 Task: For heading Use Merriweather with light red berry 1 colour & Underline.  font size for heading18,  'Change the font style of data to'Nunito and font size to 9,  Change the alignment of both headline & data to Align right In the sheet  auditingWeeklySales_Report
Action: Mouse moved to (126, 123)
Screenshot: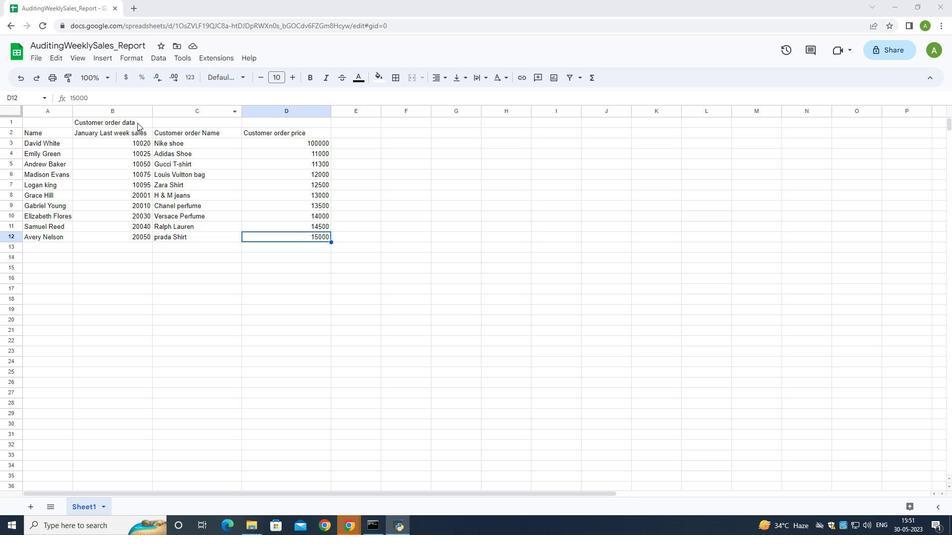 
Action: Mouse pressed left at (126, 123)
Screenshot: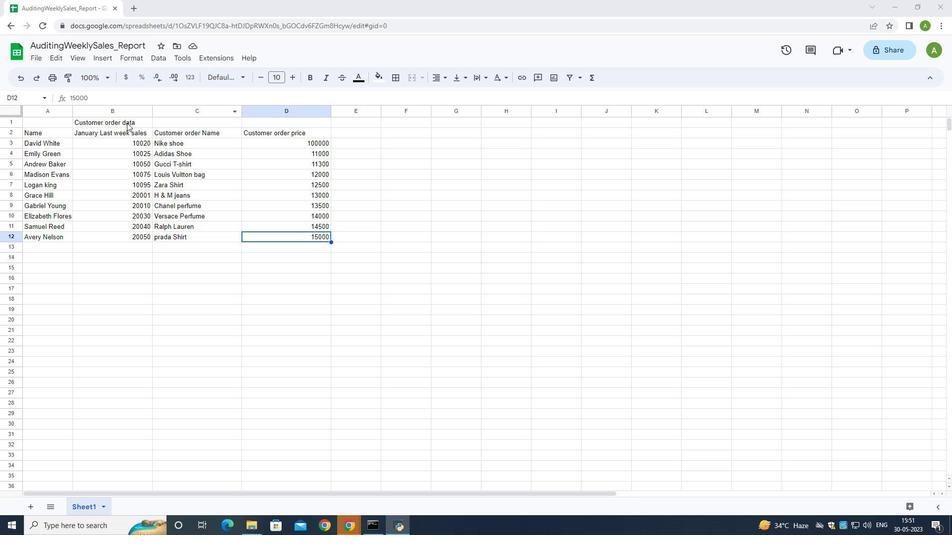 
Action: Mouse moved to (222, 74)
Screenshot: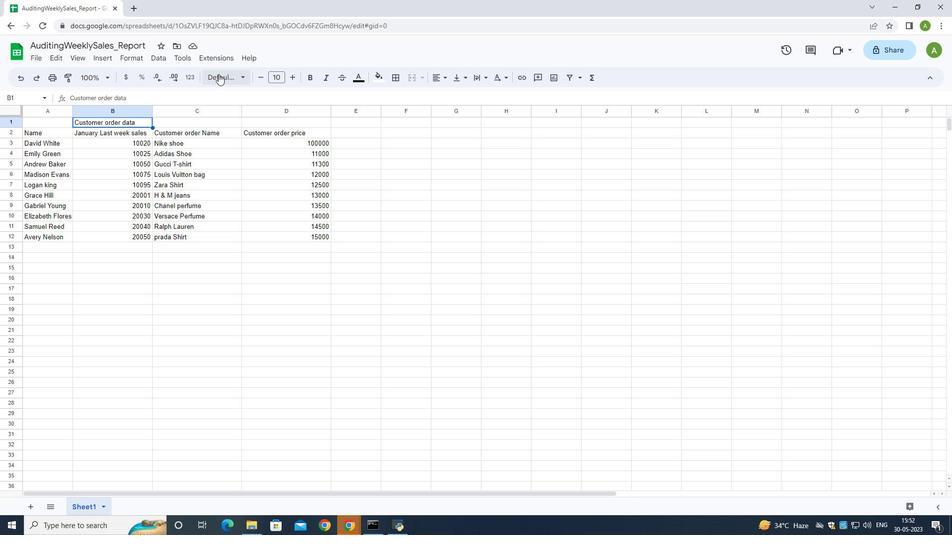 
Action: Mouse pressed left at (222, 74)
Screenshot: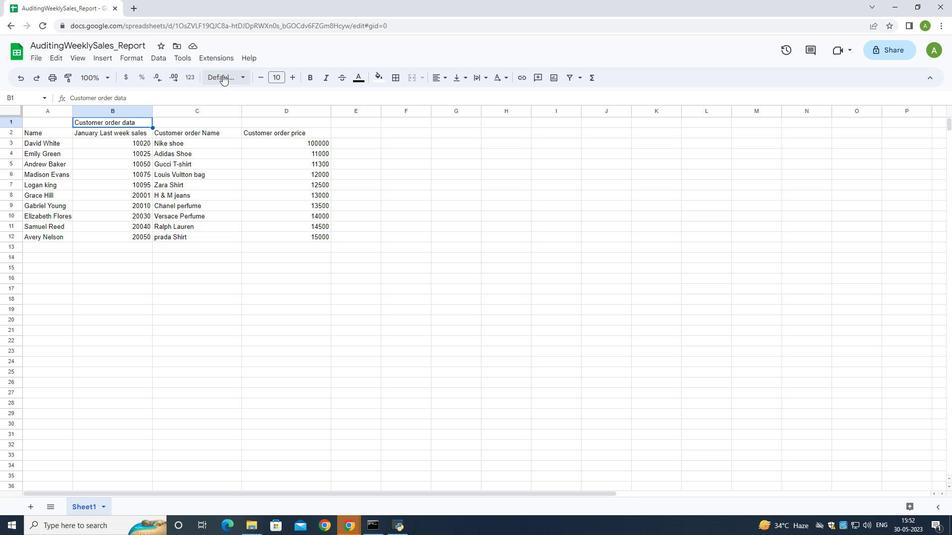 
Action: Mouse moved to (258, 309)
Screenshot: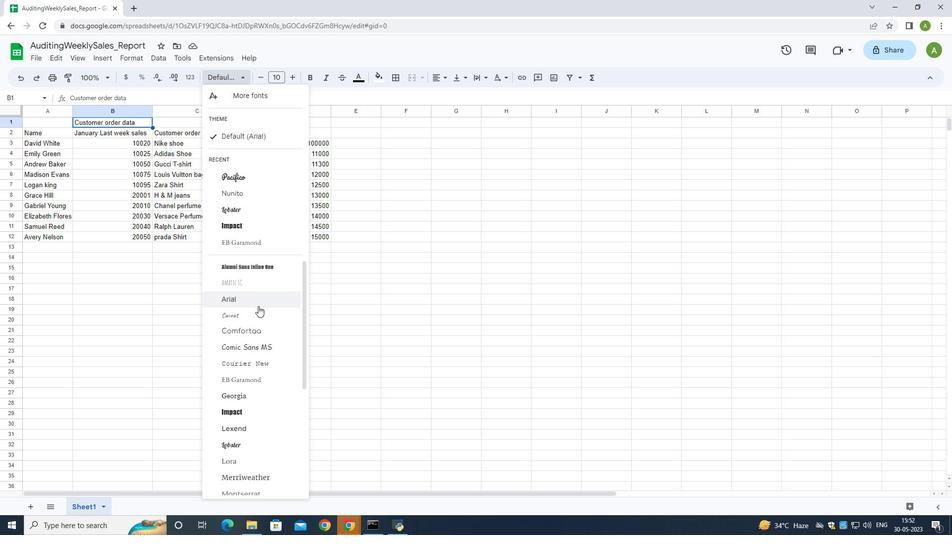 
Action: Mouse scrolled (258, 309) with delta (0, 0)
Screenshot: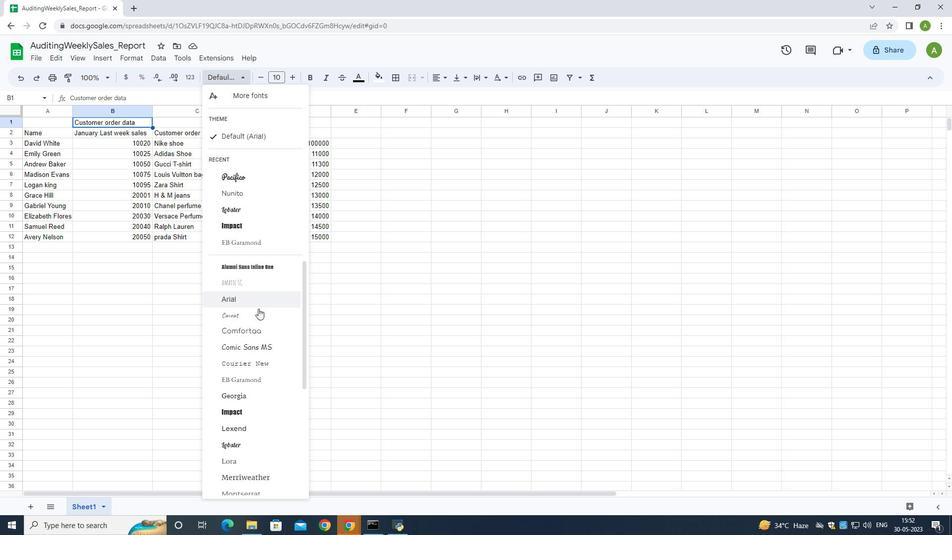 
Action: Mouse moved to (264, 431)
Screenshot: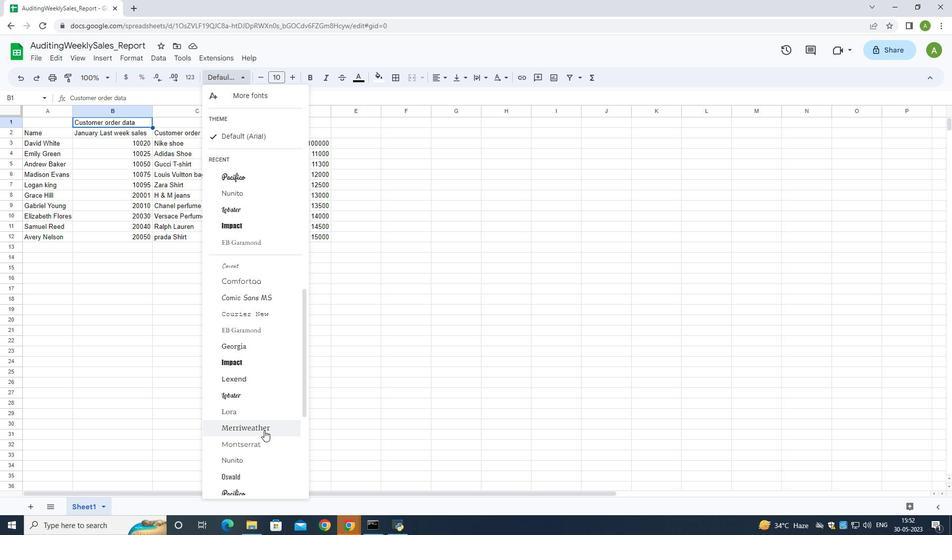 
Action: Mouse pressed left at (264, 431)
Screenshot: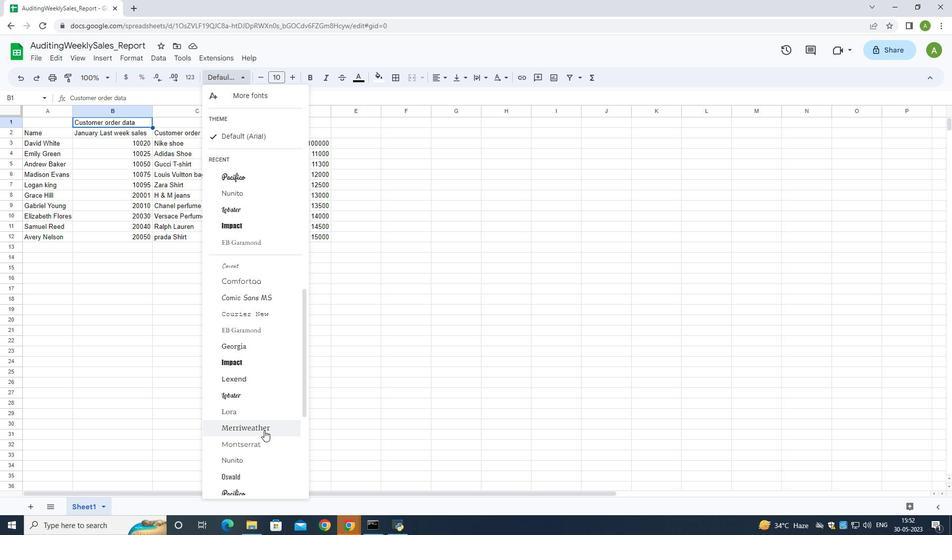 
Action: Mouse moved to (350, 79)
Screenshot: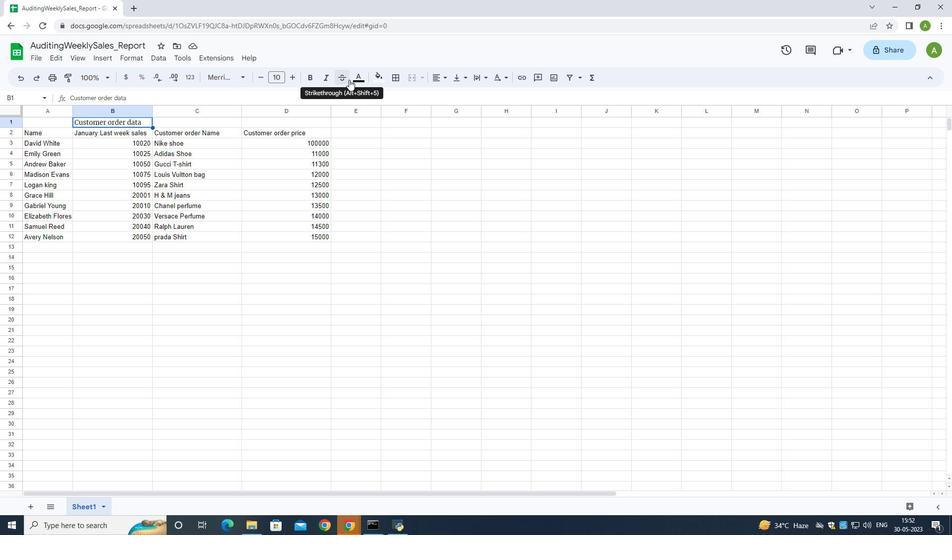 
Action: Mouse pressed left at (350, 79)
Screenshot: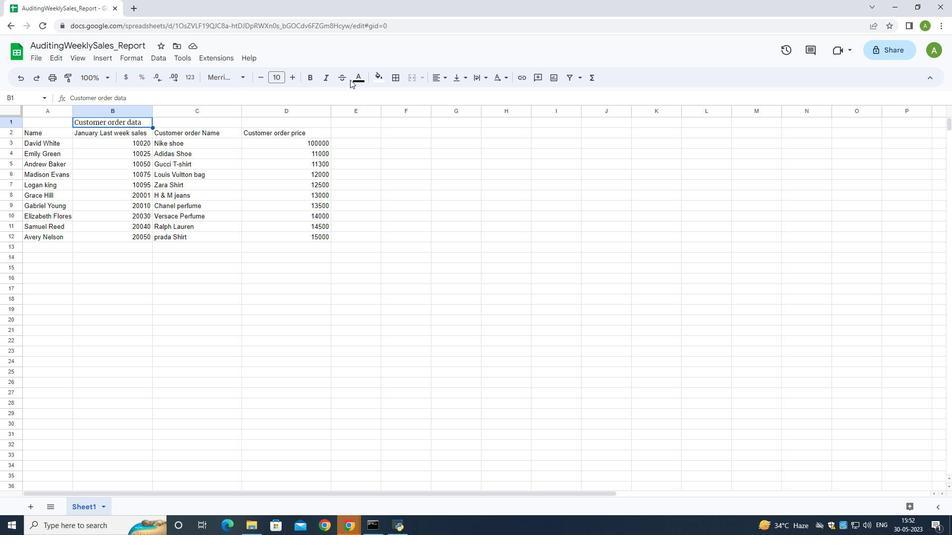 
Action: Mouse moved to (360, 82)
Screenshot: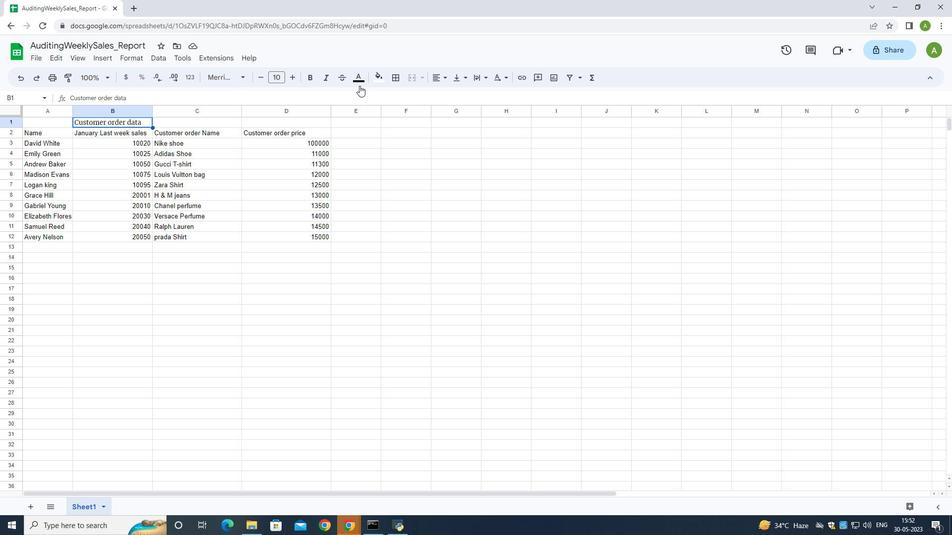 
Action: Mouse pressed left at (360, 82)
Screenshot: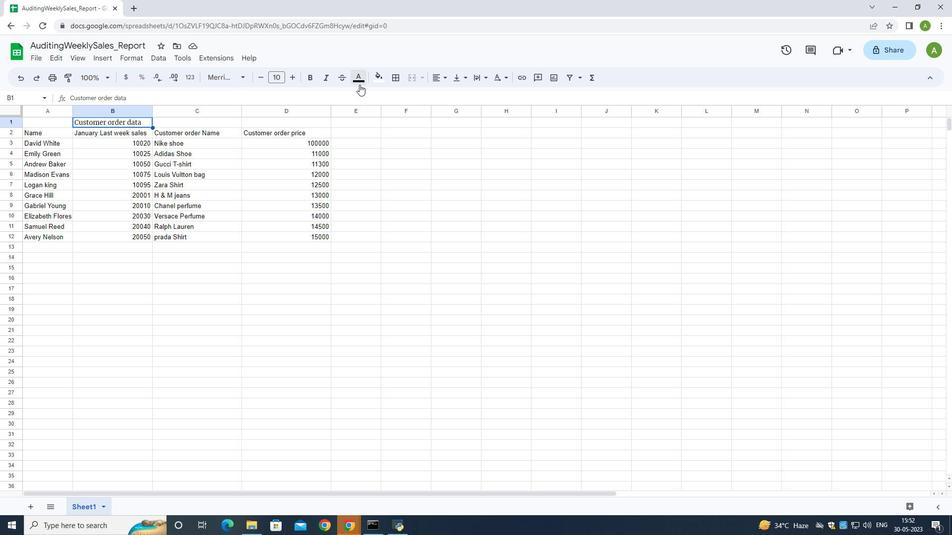 
Action: Mouse moved to (371, 158)
Screenshot: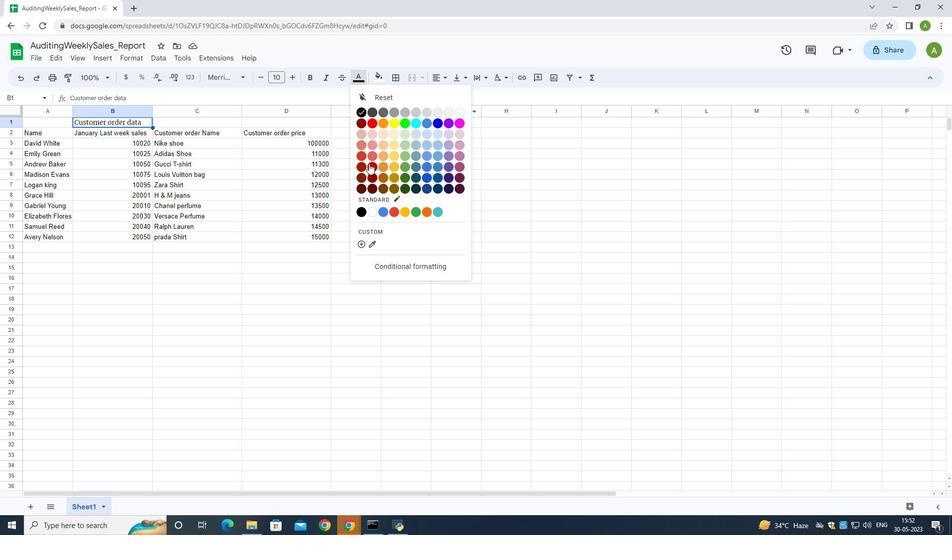 
Action: Mouse pressed left at (371, 158)
Screenshot: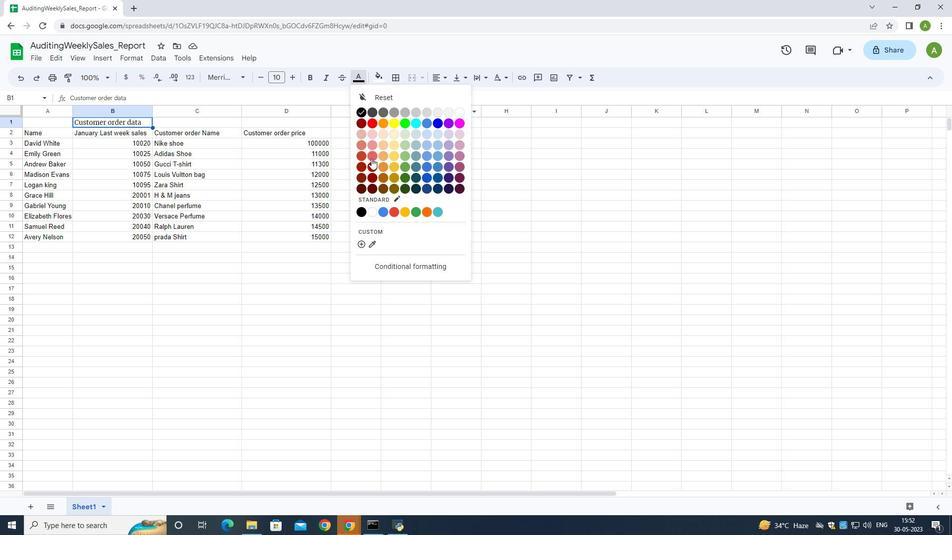 
Action: Mouse moved to (136, 57)
Screenshot: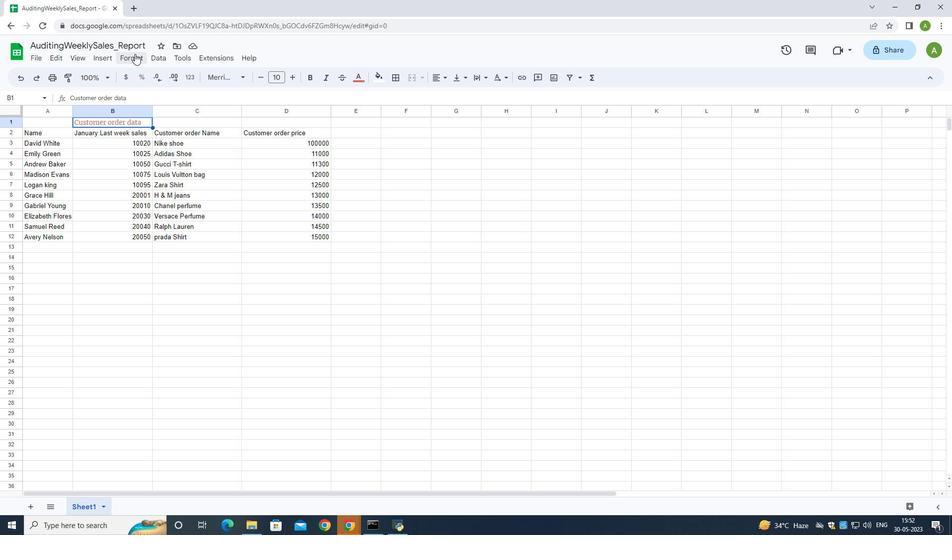 
Action: Mouse pressed left at (136, 57)
Screenshot: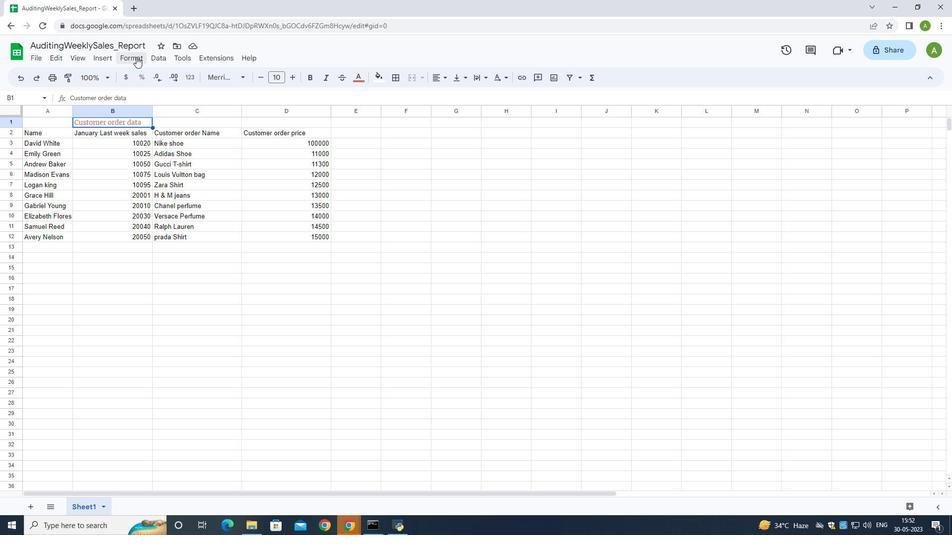 
Action: Mouse moved to (325, 149)
Screenshot: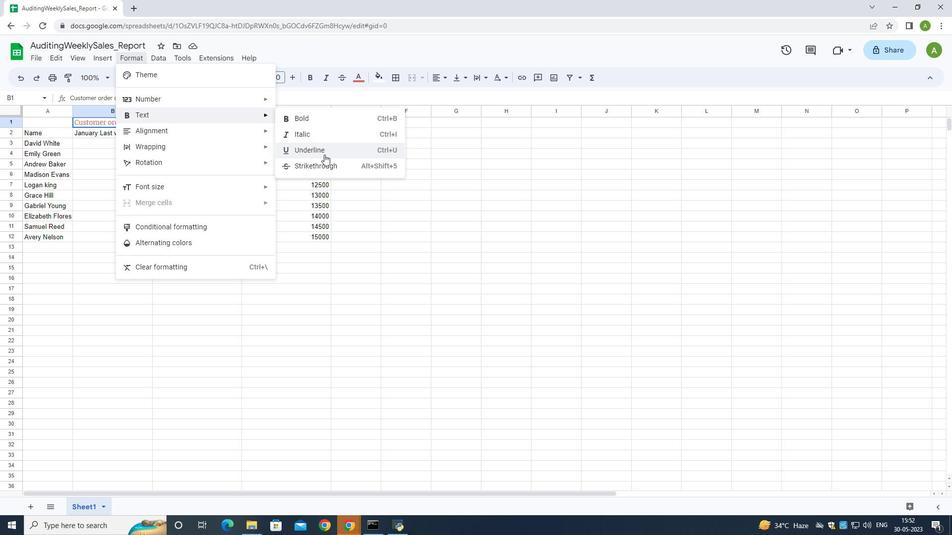 
Action: Mouse pressed left at (325, 149)
Screenshot: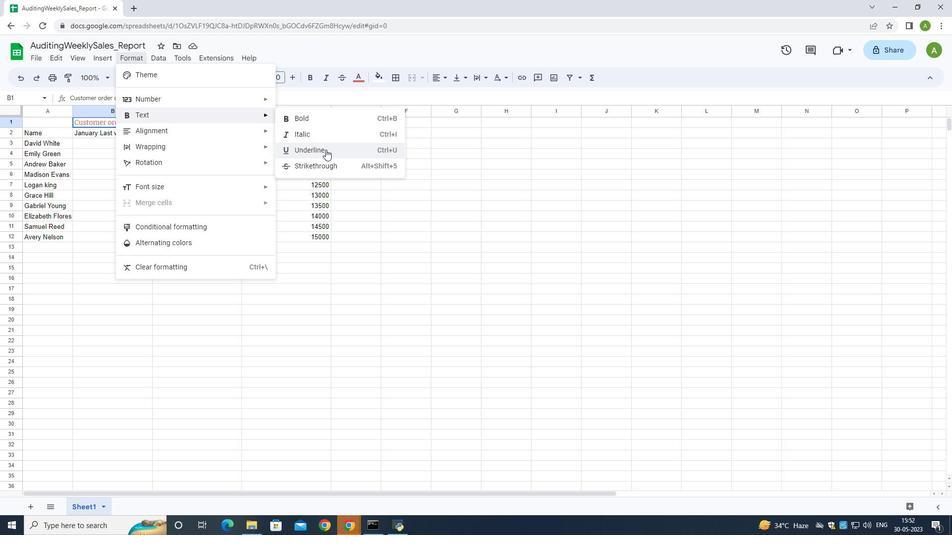 
Action: Mouse moved to (295, 75)
Screenshot: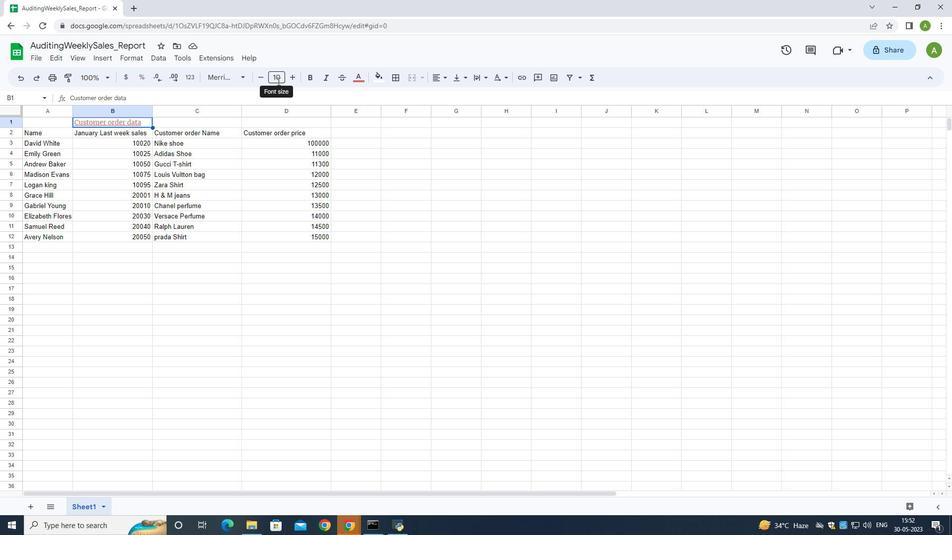 
Action: Mouse pressed left at (295, 75)
Screenshot: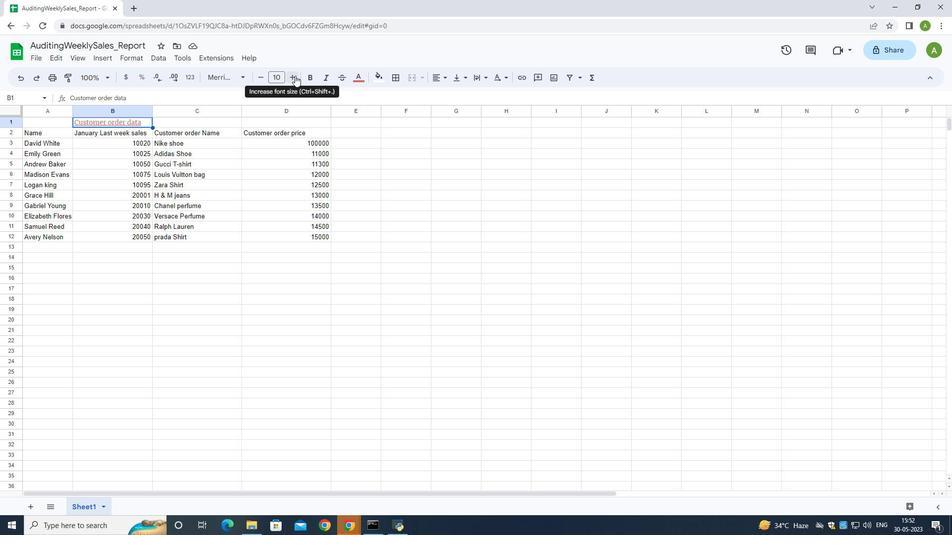 
Action: Mouse pressed left at (295, 75)
Screenshot: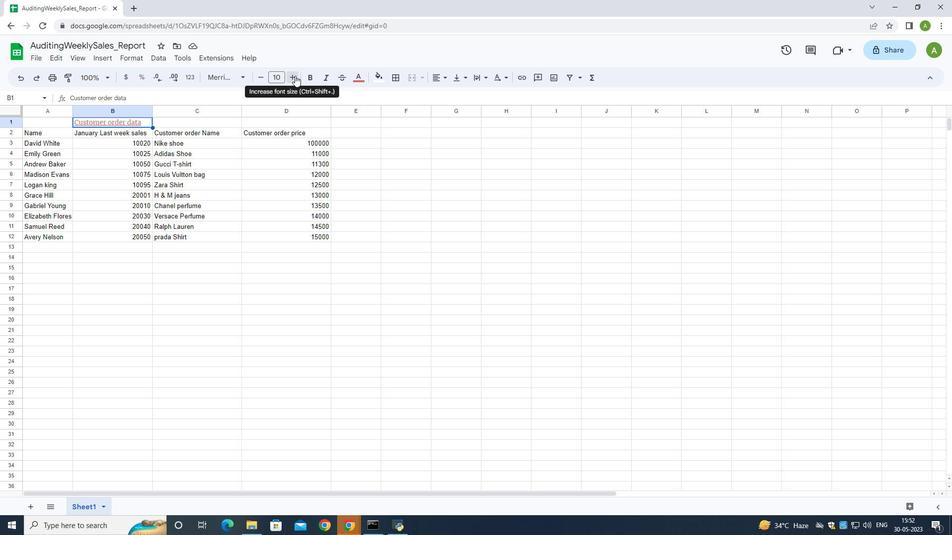 
Action: Mouse pressed left at (295, 75)
Screenshot: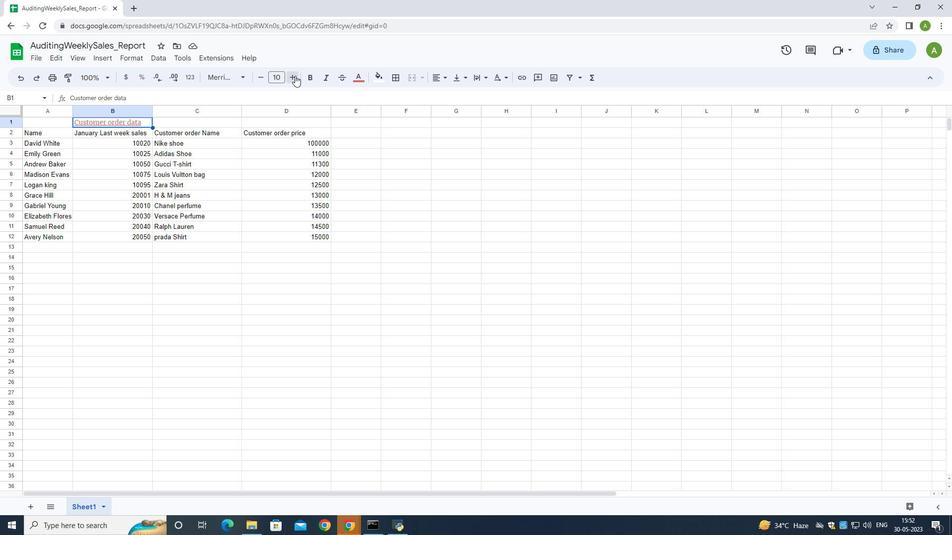 
Action: Mouse pressed left at (295, 75)
Screenshot: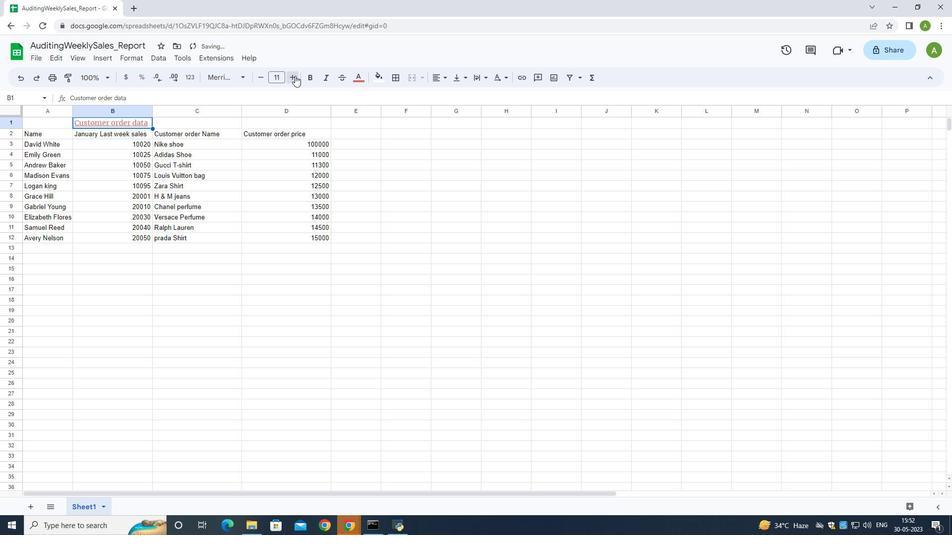 
Action: Mouse pressed left at (295, 75)
Screenshot: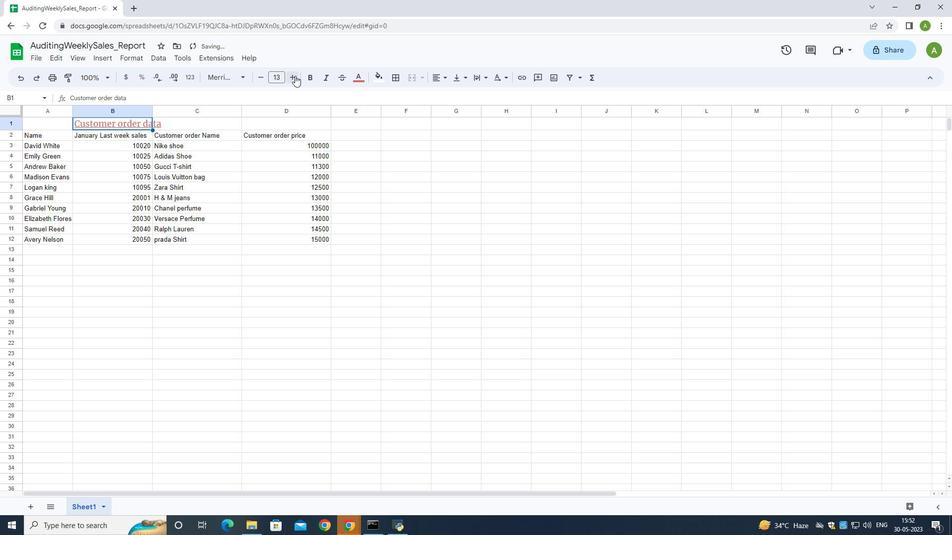 
Action: Mouse pressed left at (295, 75)
Screenshot: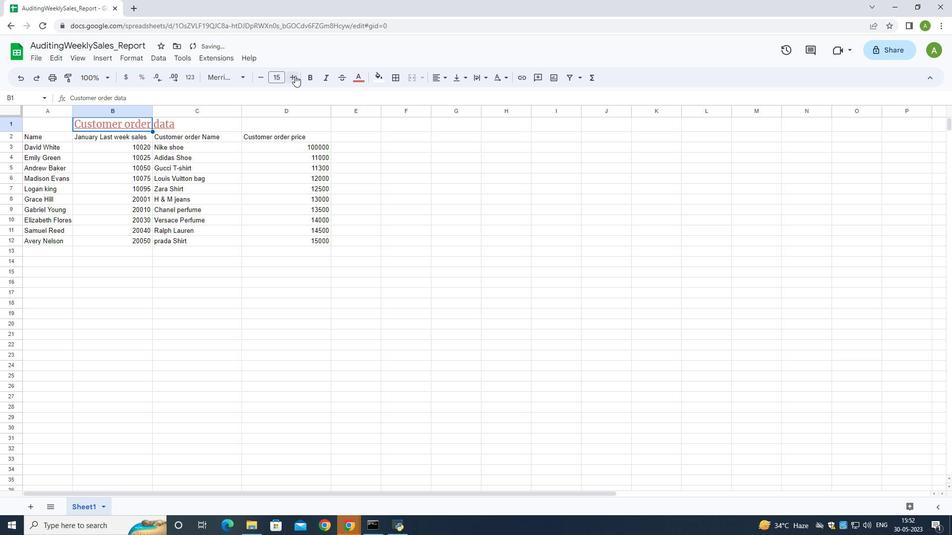 
Action: Mouse pressed left at (295, 75)
Screenshot: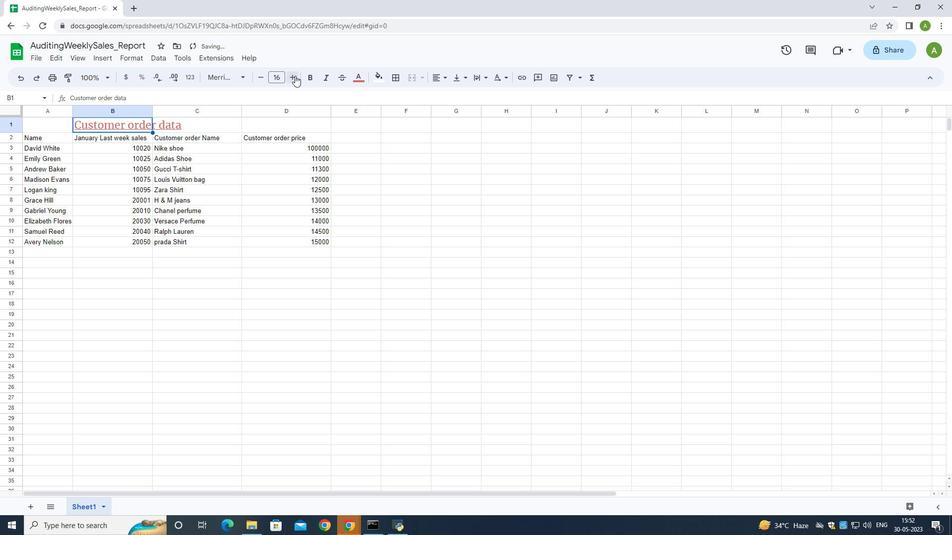 
Action: Mouse pressed left at (295, 75)
Screenshot: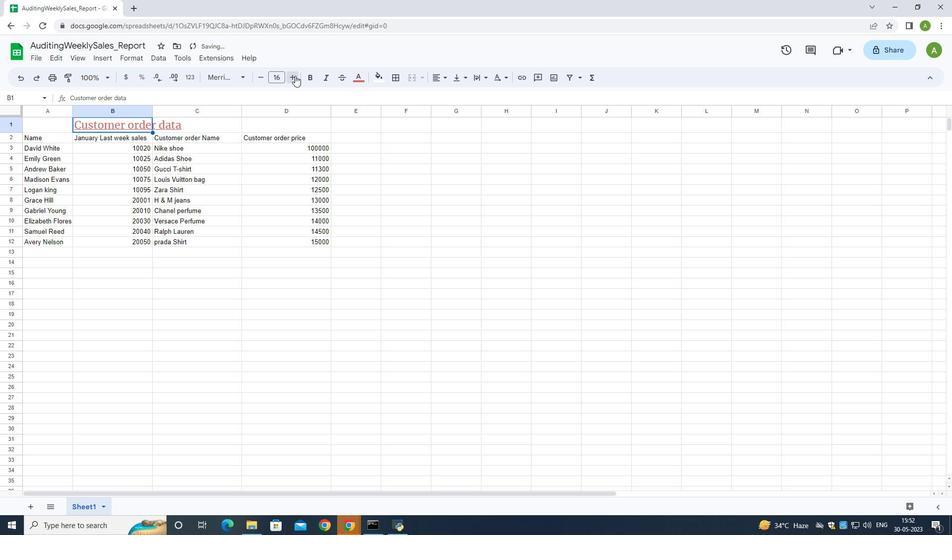 
Action: Mouse moved to (25, 137)
Screenshot: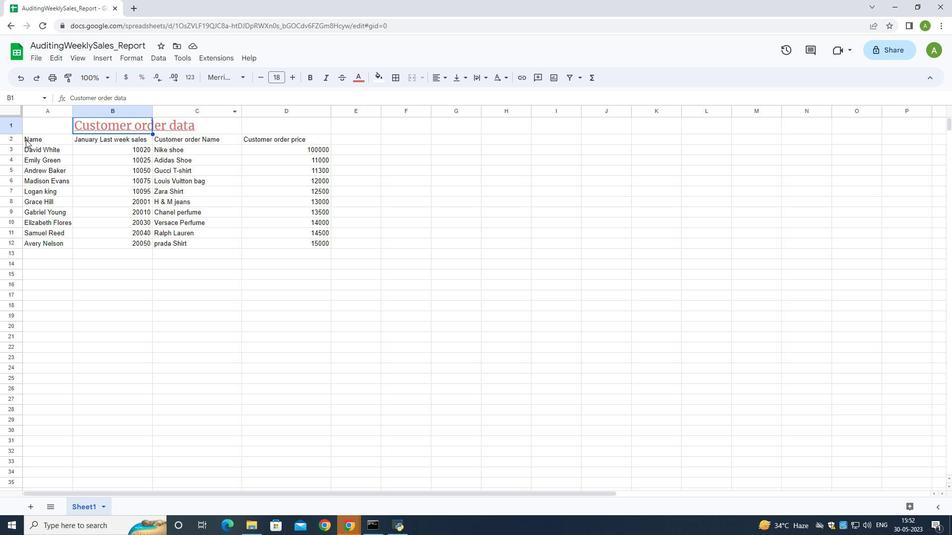 
Action: Mouse pressed left at (25, 137)
Screenshot: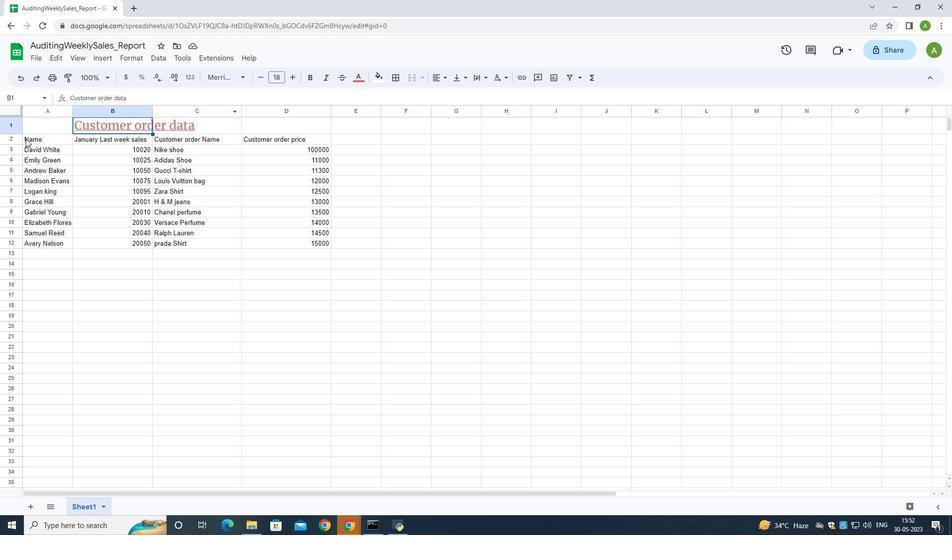 
Action: Mouse moved to (291, 76)
Screenshot: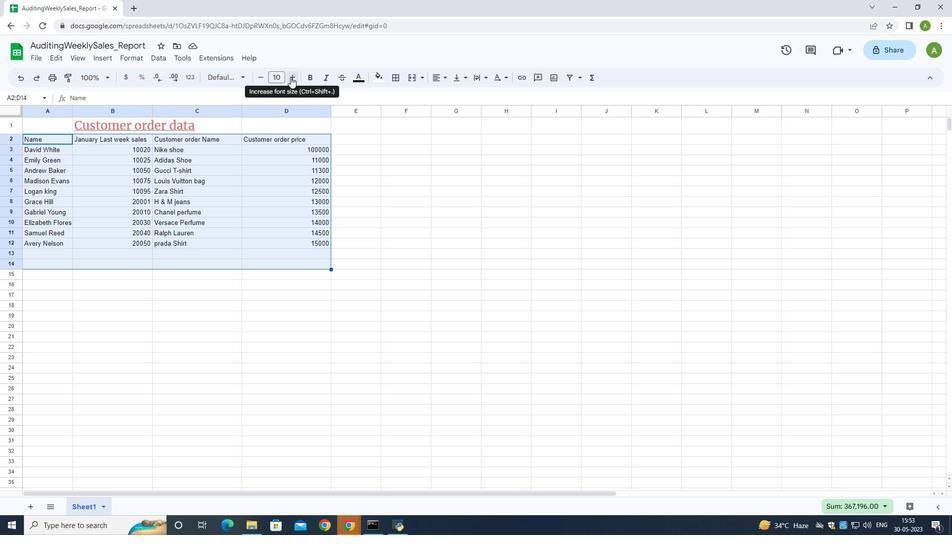 
Action: Mouse pressed left at (291, 76)
Screenshot: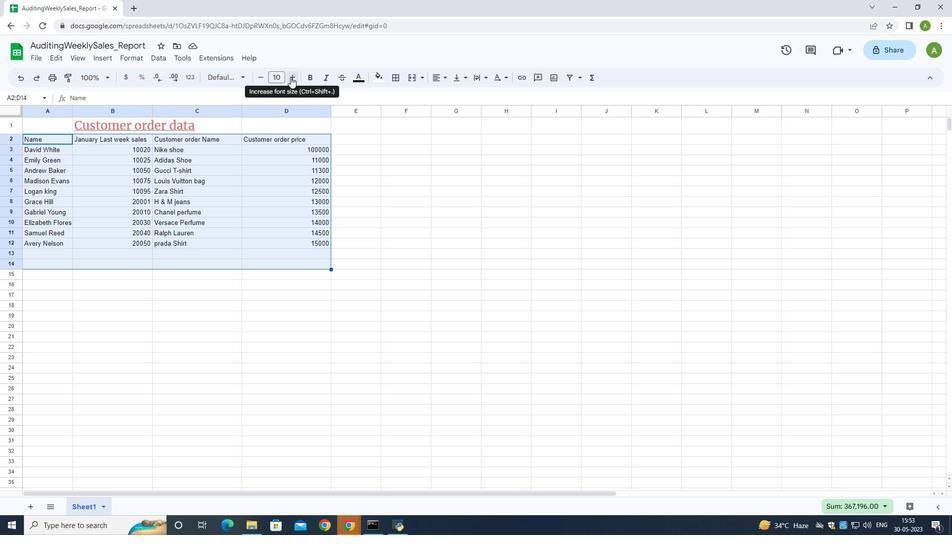 
Action: Mouse pressed left at (291, 76)
Screenshot: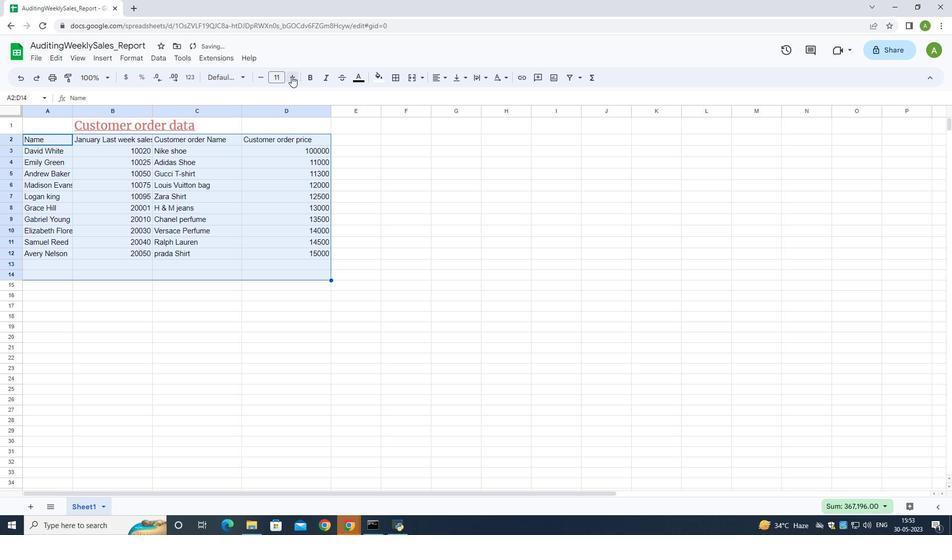 
Action: Mouse moved to (259, 77)
Screenshot: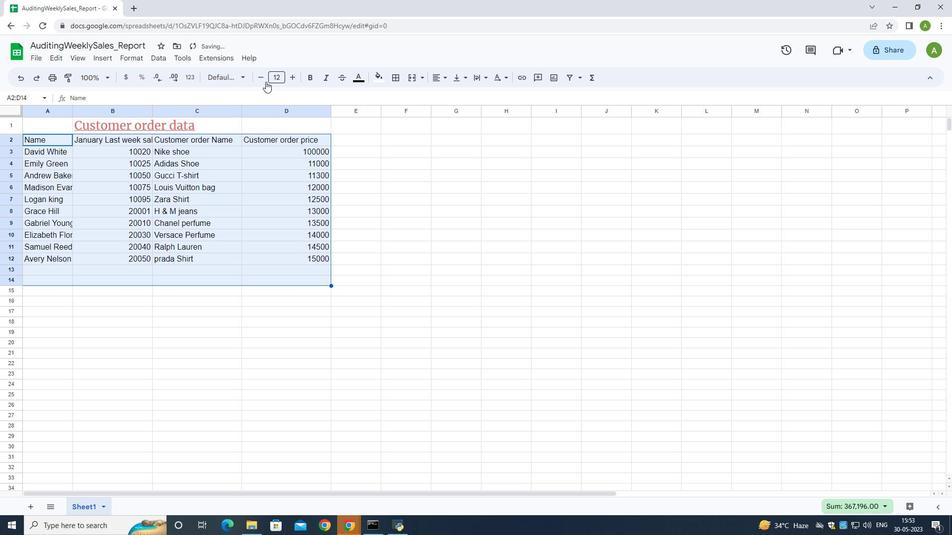 
Action: Mouse pressed left at (259, 77)
Screenshot: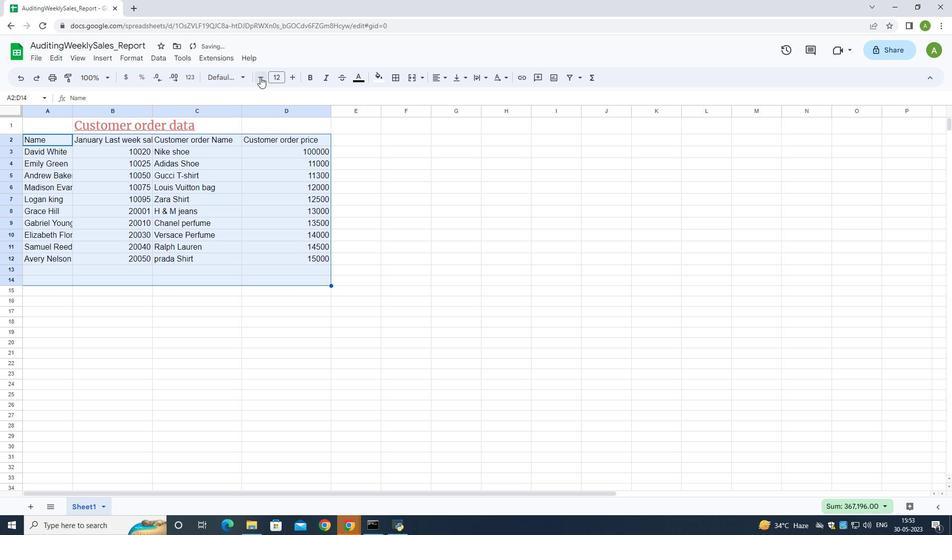 
Action: Mouse pressed left at (259, 77)
Screenshot: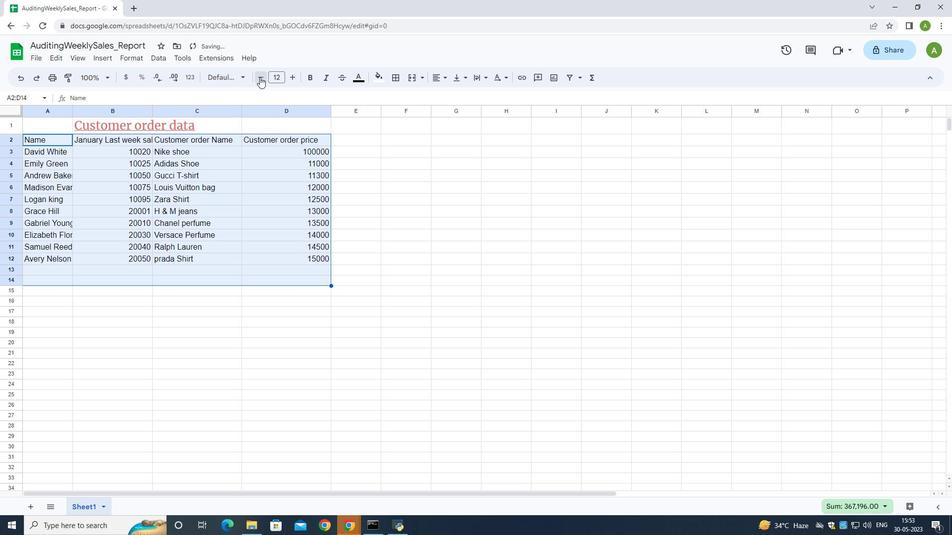
Action: Mouse pressed left at (259, 77)
Screenshot: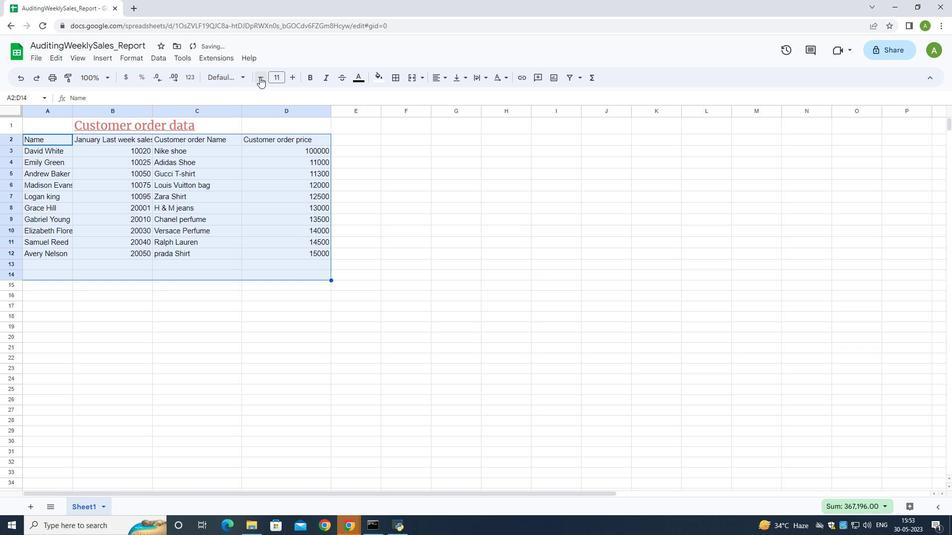 
Action: Mouse moved to (27, 122)
Screenshot: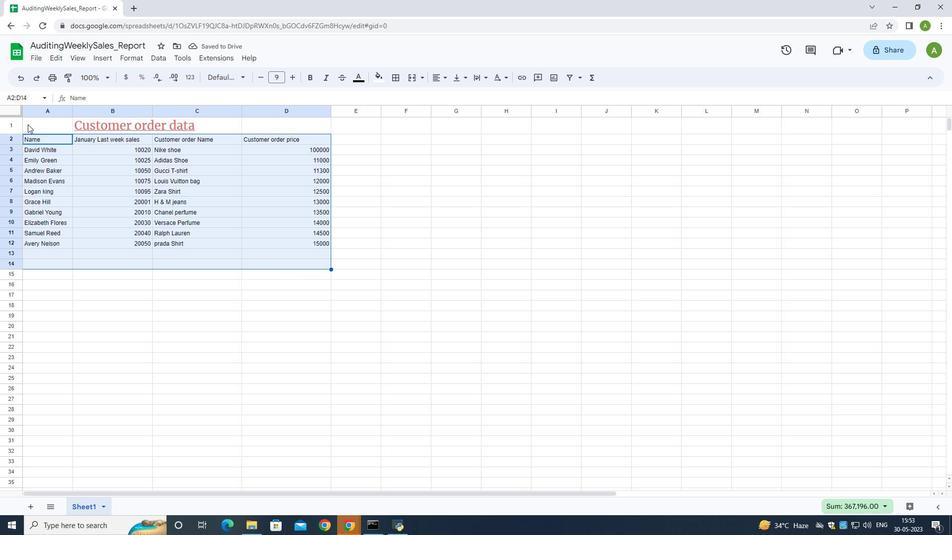
Action: Mouse pressed left at (27, 122)
Screenshot: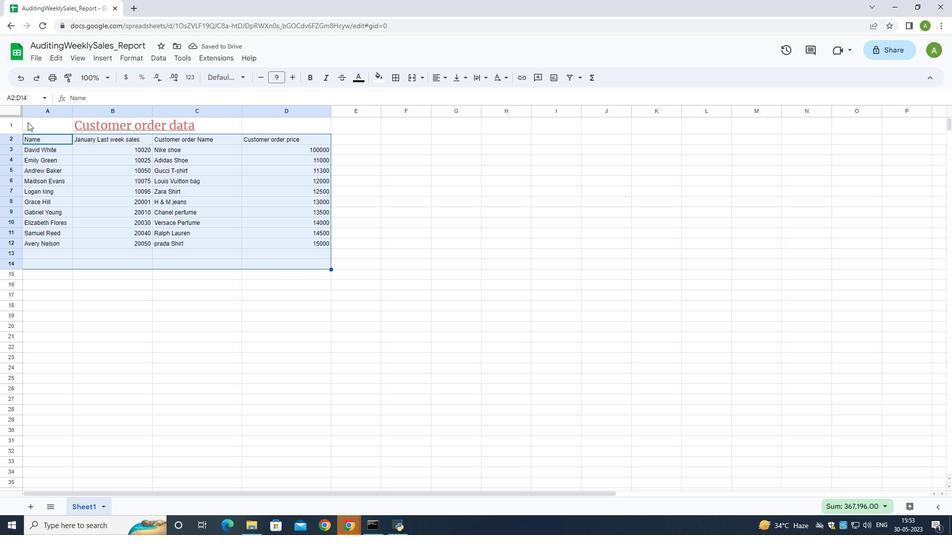 
Action: Mouse moved to (441, 78)
Screenshot: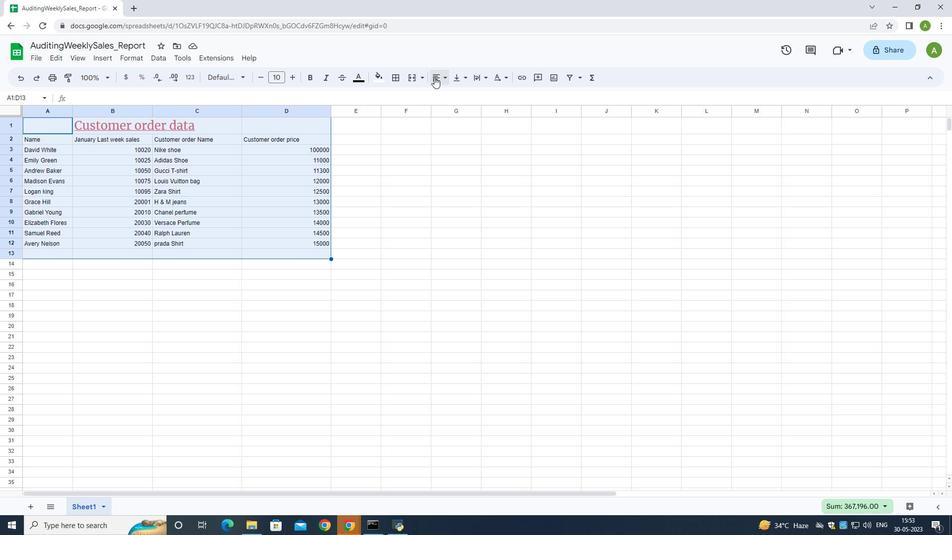 
Action: Mouse pressed left at (441, 78)
Screenshot: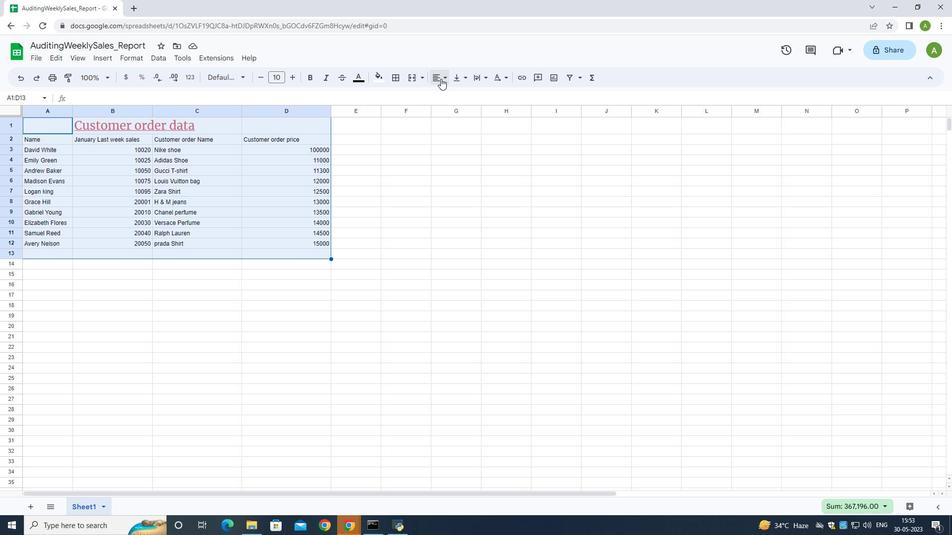 
Action: Mouse moved to (468, 96)
Screenshot: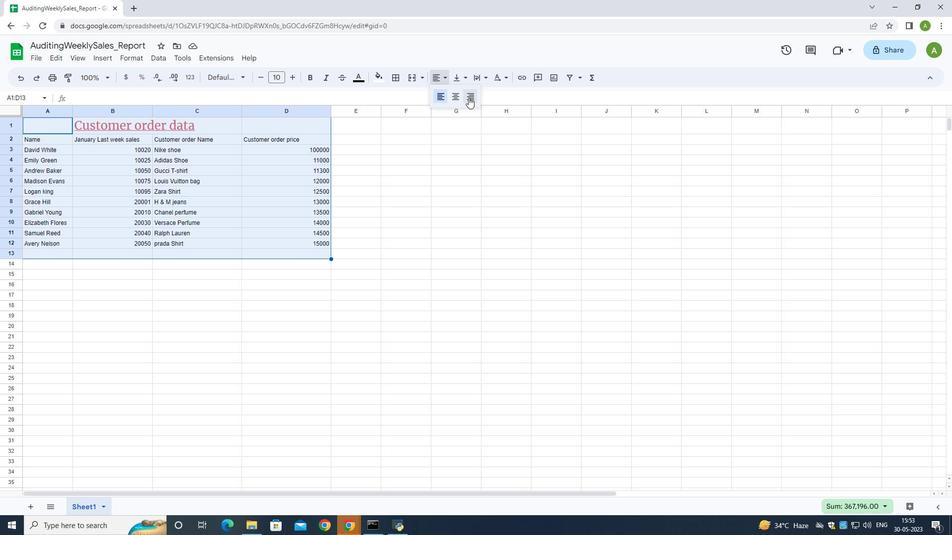 
Action: Mouse pressed left at (468, 96)
Screenshot: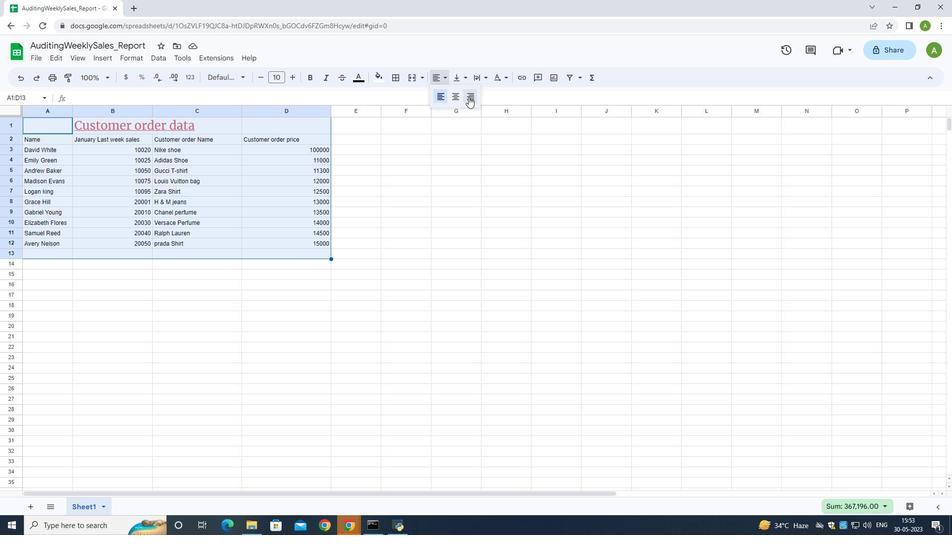 
Action: Mouse moved to (93, 497)
Screenshot: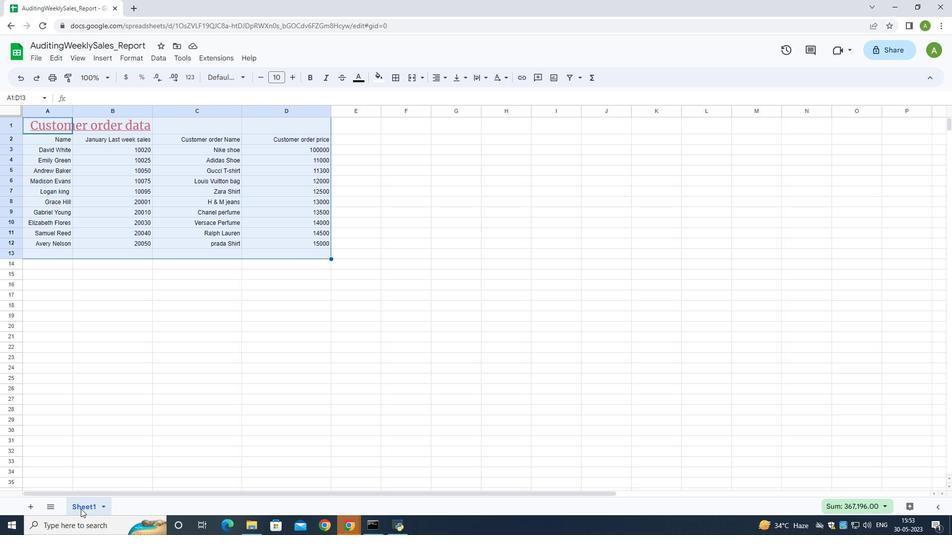 
Action: Mouse pressed left at (93, 497)
Screenshot: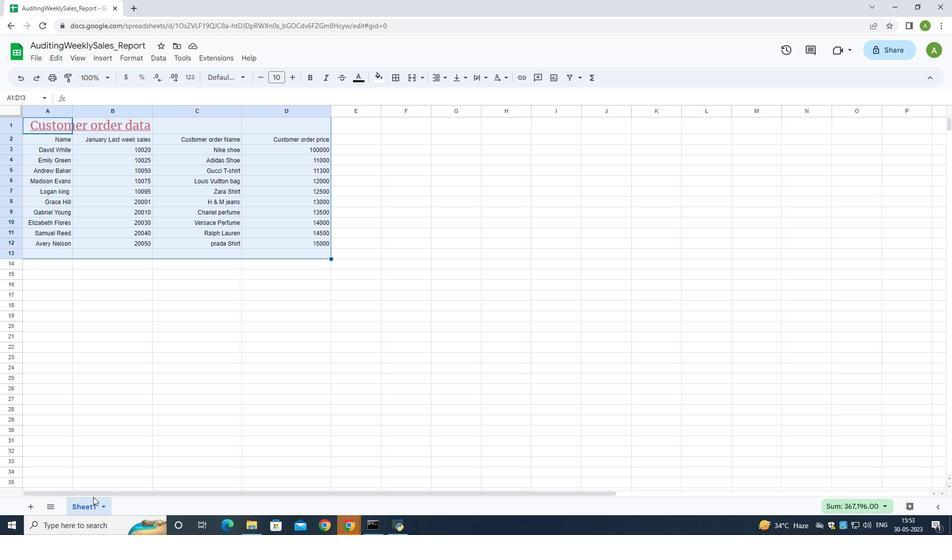 
Action: Mouse moved to (89, 503)
Screenshot: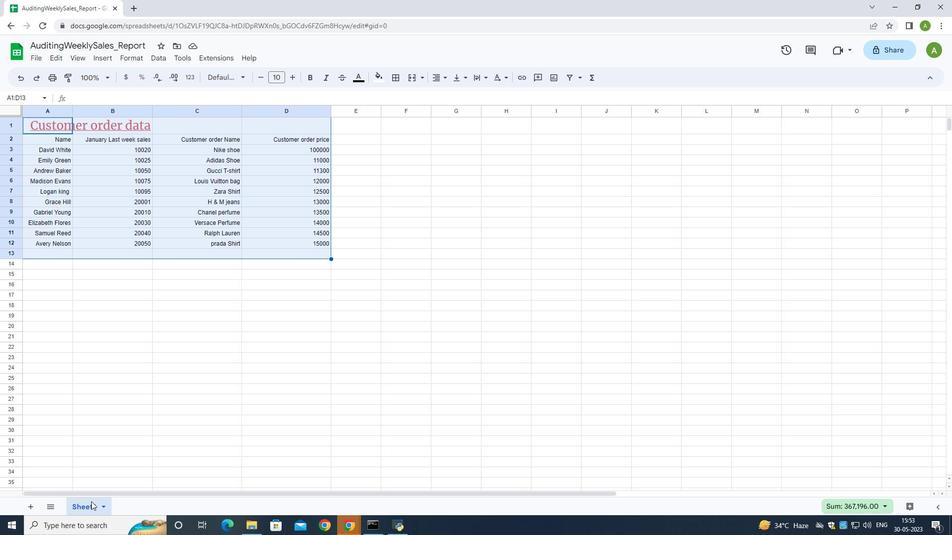 
Action: Mouse pressed left at (89, 503)
Screenshot: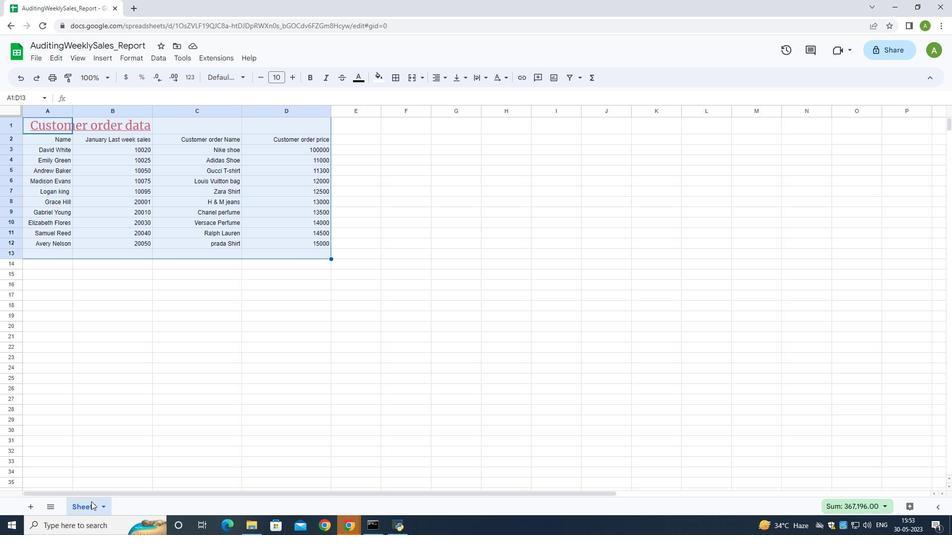 
Action: Mouse pressed left at (89, 503)
Screenshot: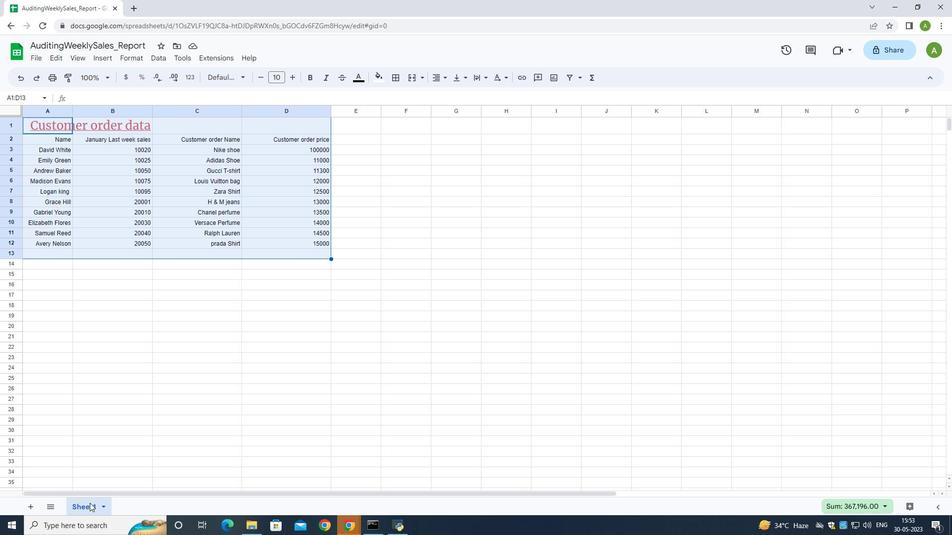 
Action: Key pressed <Key.backspace>
Screenshot: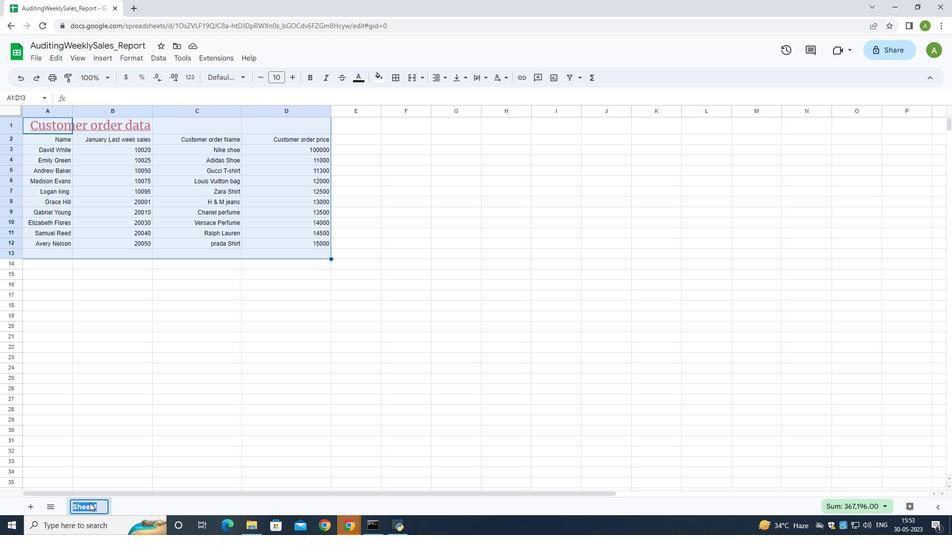 
Action: Mouse moved to (91, 501)
Screenshot: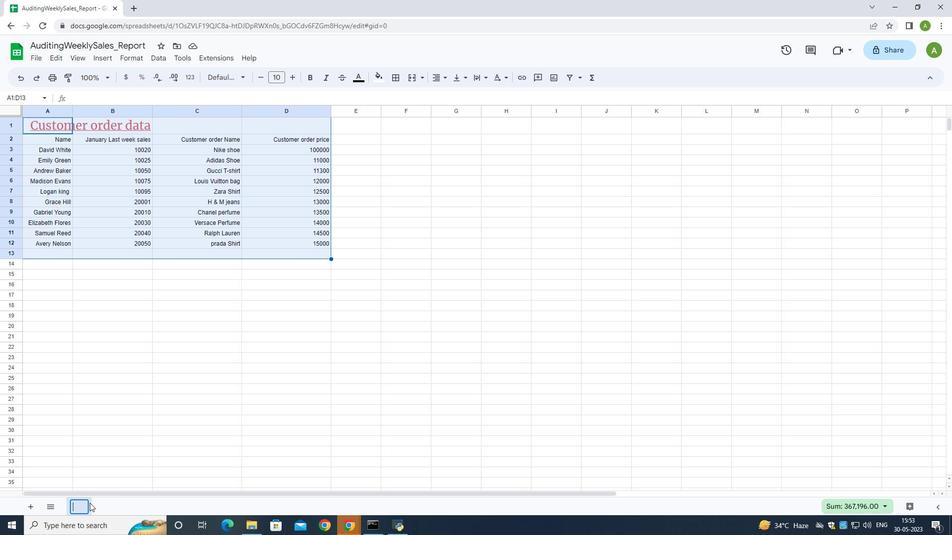 
Action: Key pressed <Key.shift>Auditing<Key.shift>Weekly<Key.shift>Sales<Key.shift>_<Key.shift>Report
Screenshot: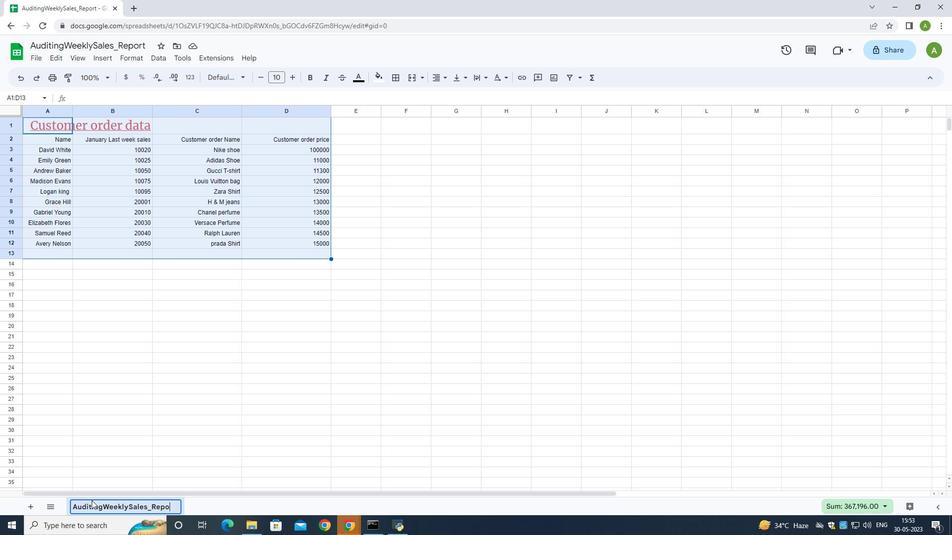 
Action: Mouse moved to (396, 449)
Screenshot: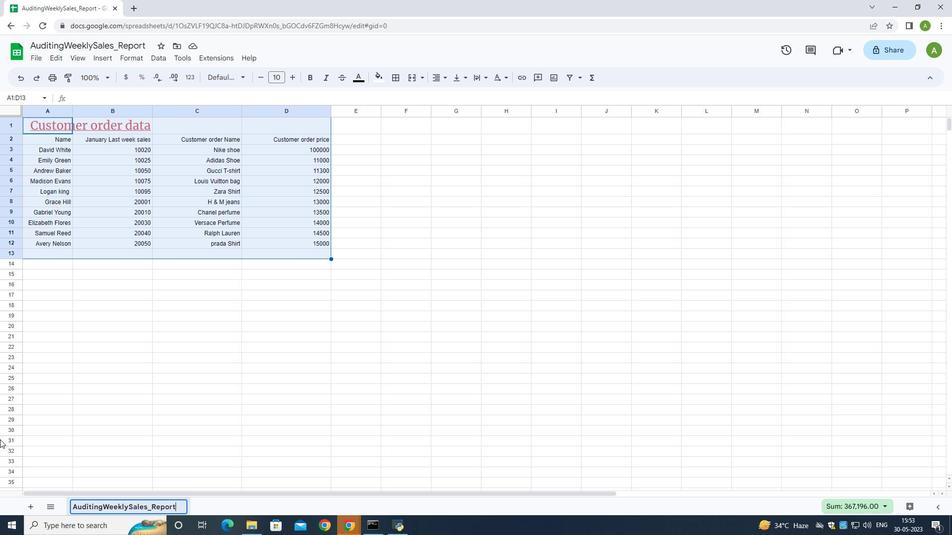 
Action: Key pressed <Key.enter>ctrl+S
Screenshot: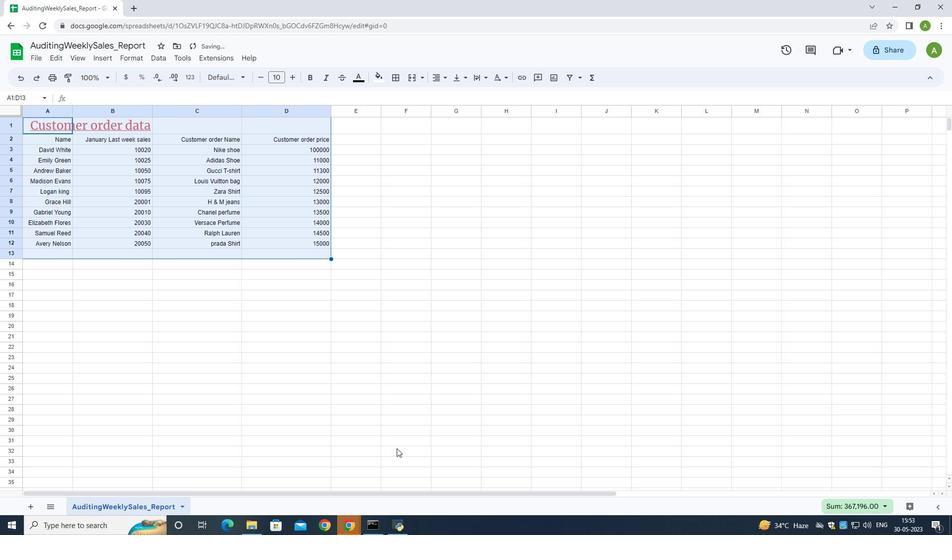 
Action: Mouse moved to (246, 203)
Screenshot: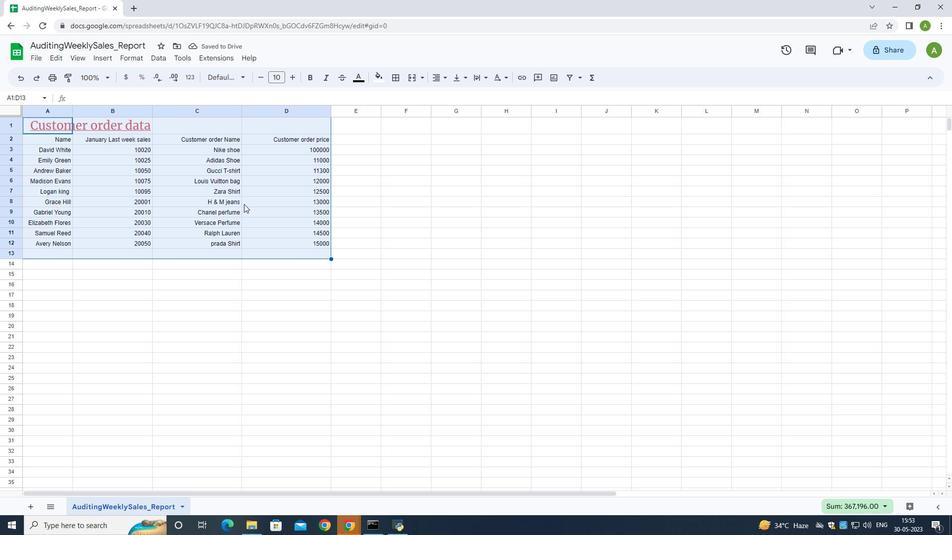 
